 Task: Change the streaming deinterlace mode to "Mean".
Action: Mouse moved to (100, 13)
Screenshot: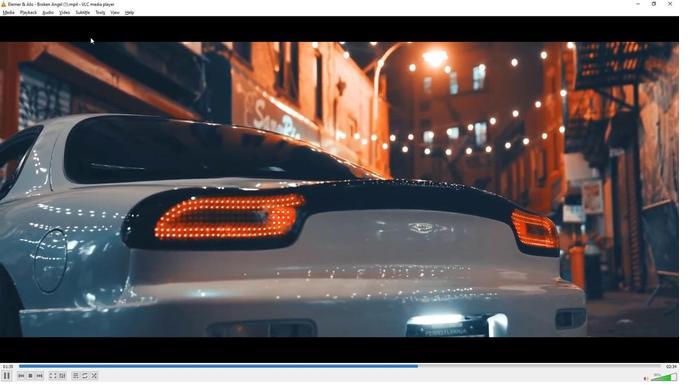 
Action: Mouse pressed left at (100, 13)
Screenshot: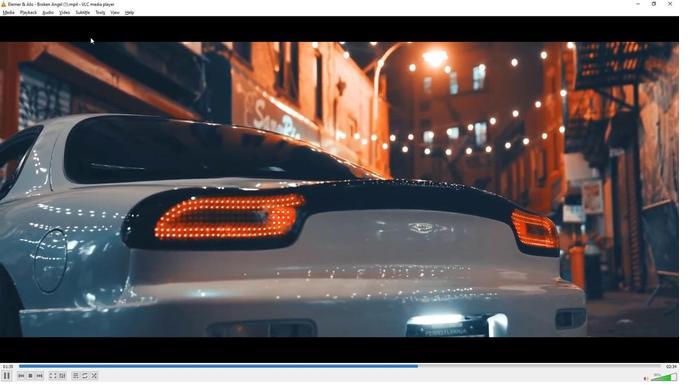 
Action: Mouse moved to (113, 96)
Screenshot: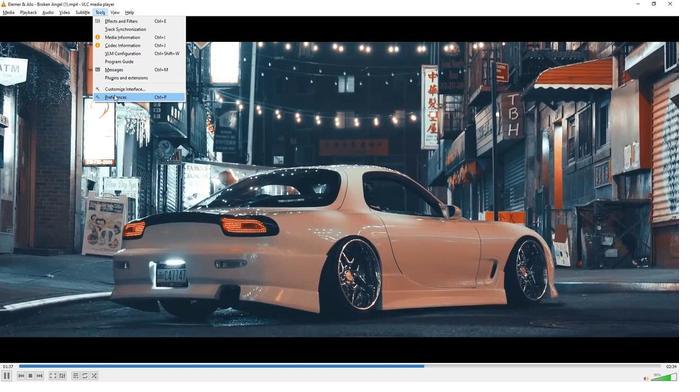 
Action: Mouse pressed left at (113, 96)
Screenshot: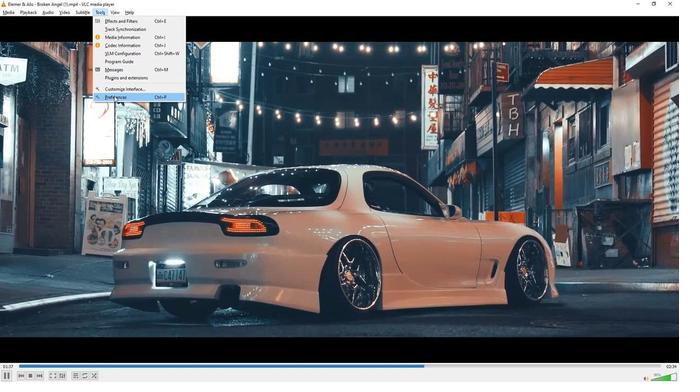 
Action: Mouse moved to (150, 296)
Screenshot: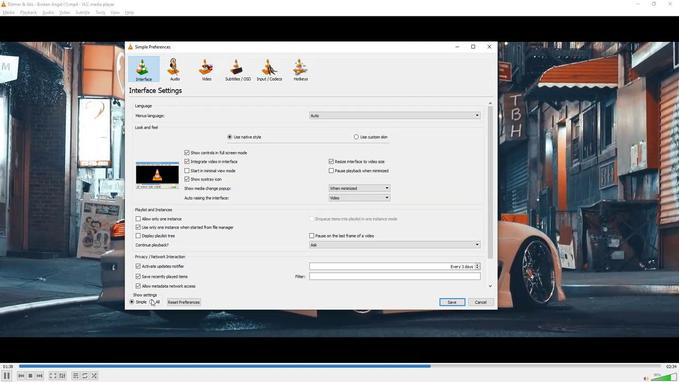 
Action: Mouse pressed left at (150, 296)
Screenshot: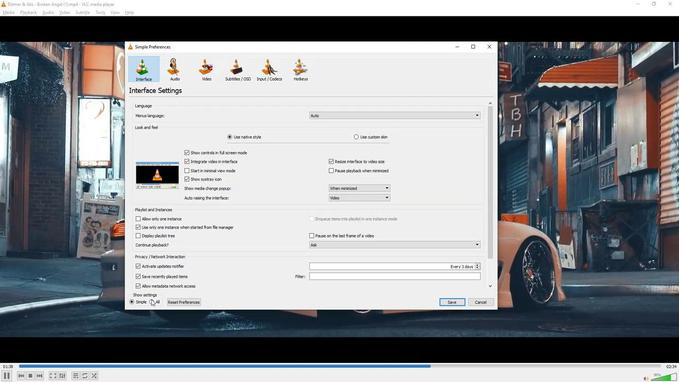 
Action: Mouse moved to (148, 259)
Screenshot: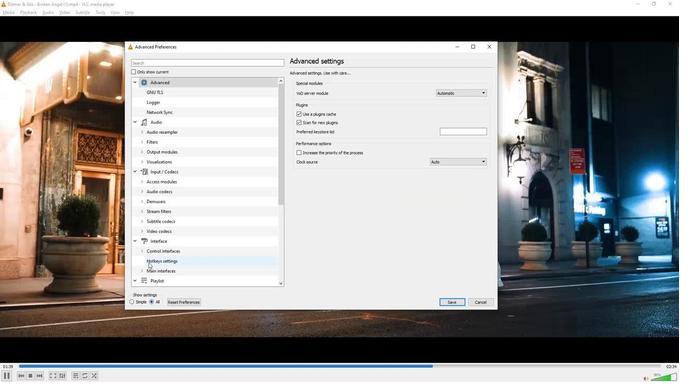 
Action: Mouse scrolled (148, 259) with delta (0, 0)
Screenshot: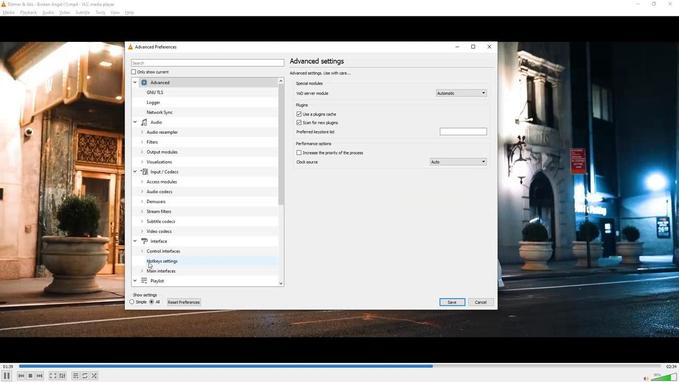 
Action: Mouse moved to (147, 259)
Screenshot: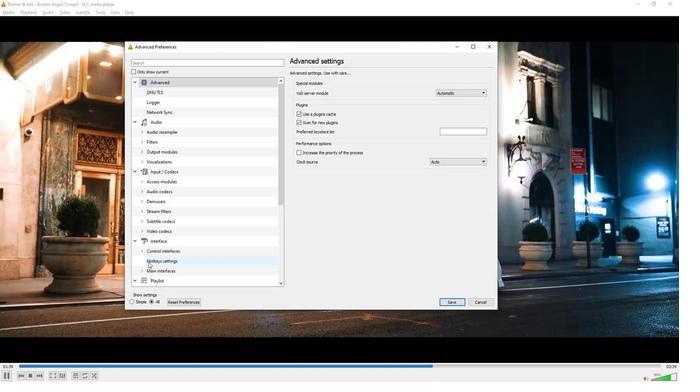 
Action: Mouse scrolled (147, 258) with delta (0, 0)
Screenshot: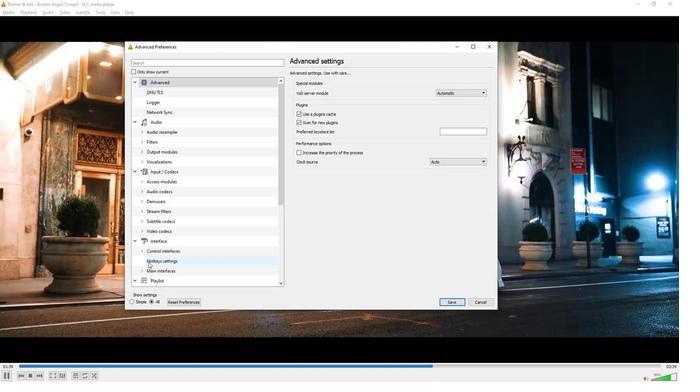 
Action: Mouse scrolled (147, 258) with delta (0, 0)
Screenshot: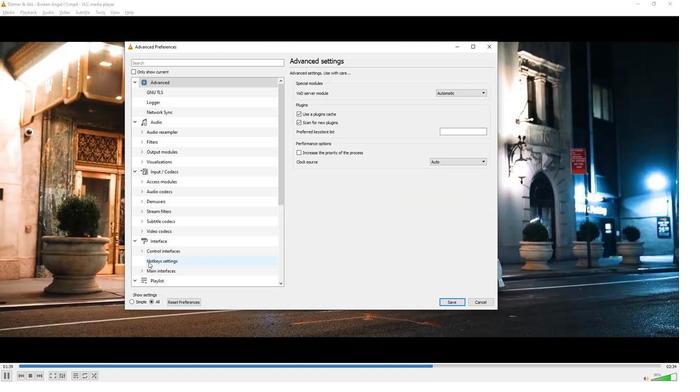 
Action: Mouse scrolled (147, 258) with delta (0, 0)
Screenshot: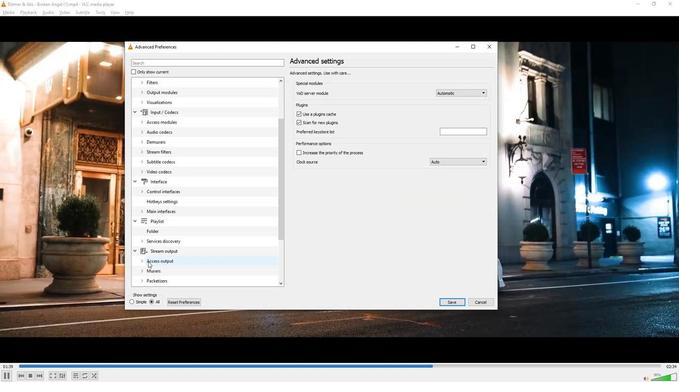 
Action: Mouse scrolled (147, 258) with delta (0, 0)
Screenshot: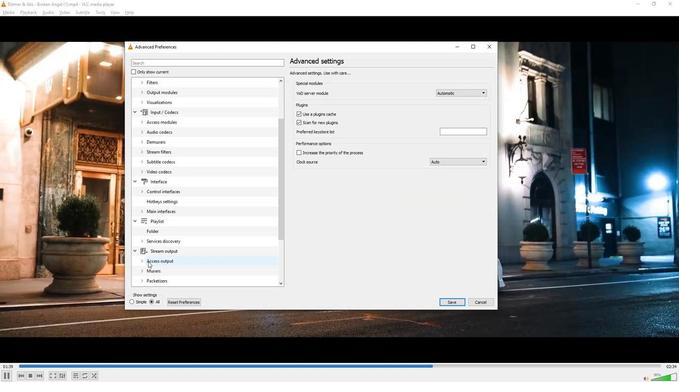 
Action: Mouse scrolled (147, 258) with delta (0, 0)
Screenshot: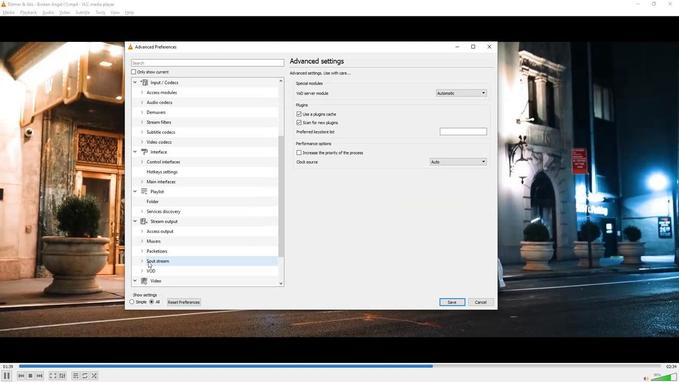 
Action: Mouse scrolled (147, 258) with delta (0, 0)
Screenshot: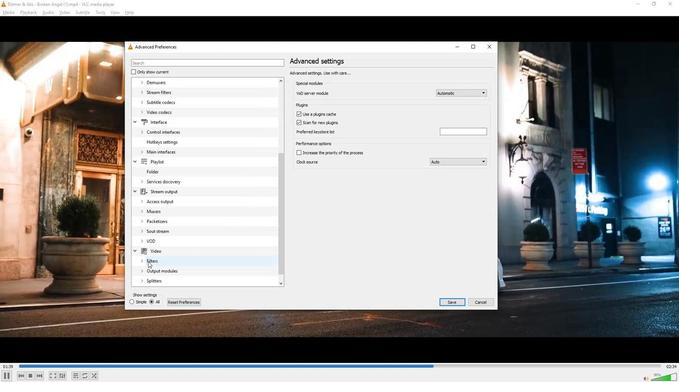 
Action: Mouse scrolled (147, 258) with delta (0, 0)
Screenshot: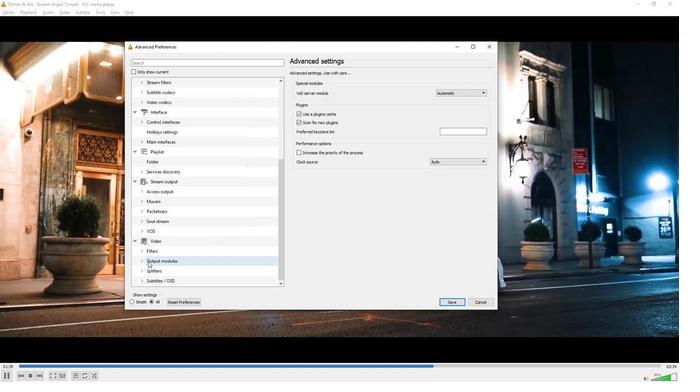
Action: Mouse moved to (141, 248)
Screenshot: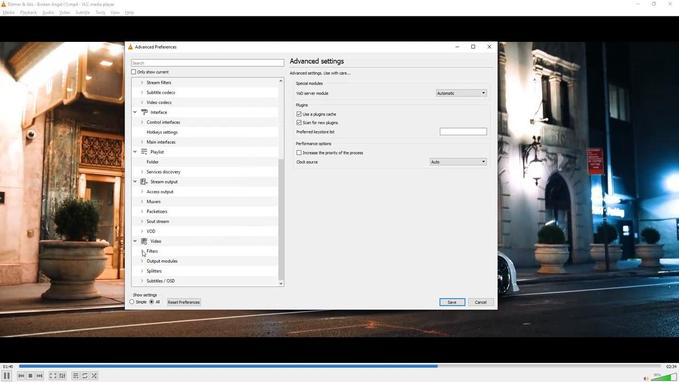 
Action: Mouse pressed left at (141, 248)
Screenshot: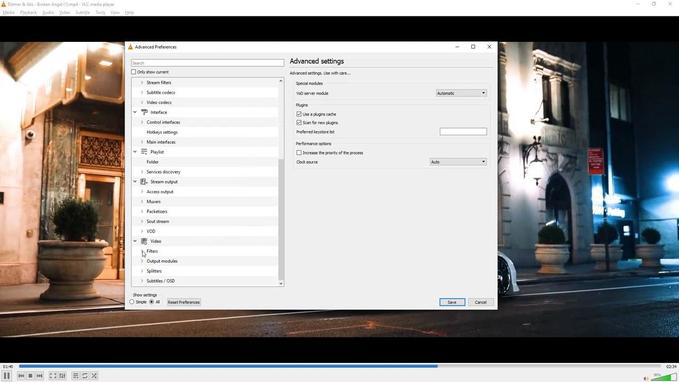 
Action: Mouse moved to (166, 229)
Screenshot: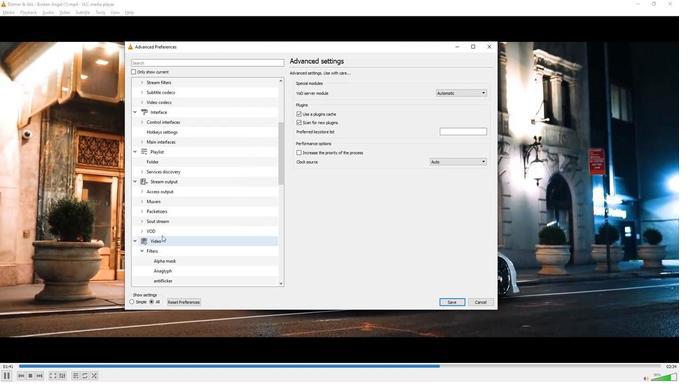 
Action: Mouse scrolled (166, 229) with delta (0, 0)
Screenshot: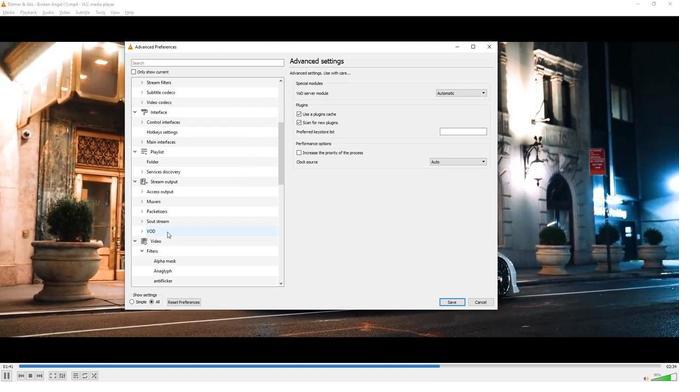 
Action: Mouse scrolled (166, 229) with delta (0, 0)
Screenshot: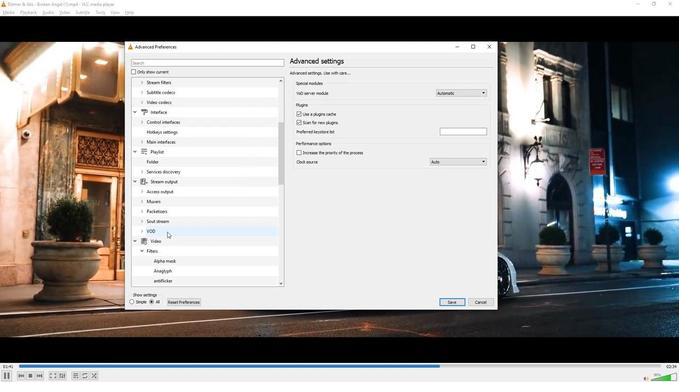 
Action: Mouse scrolled (166, 229) with delta (0, 0)
Screenshot: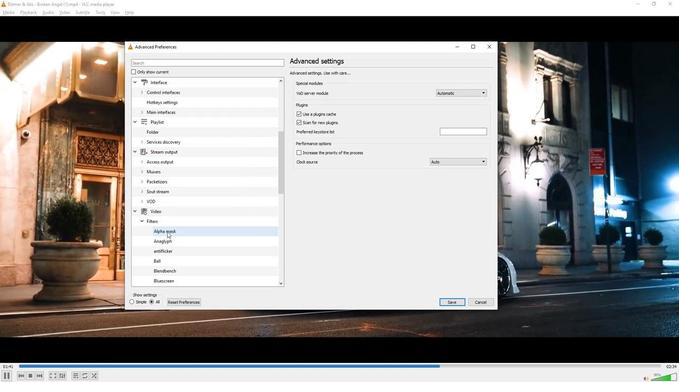 
Action: Mouse scrolled (166, 229) with delta (0, 0)
Screenshot: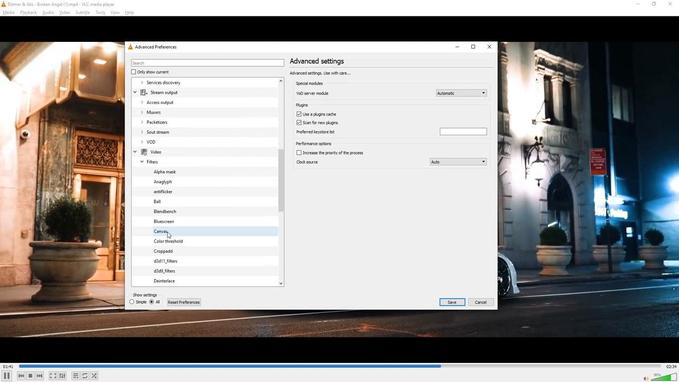 
Action: Mouse moved to (159, 249)
Screenshot: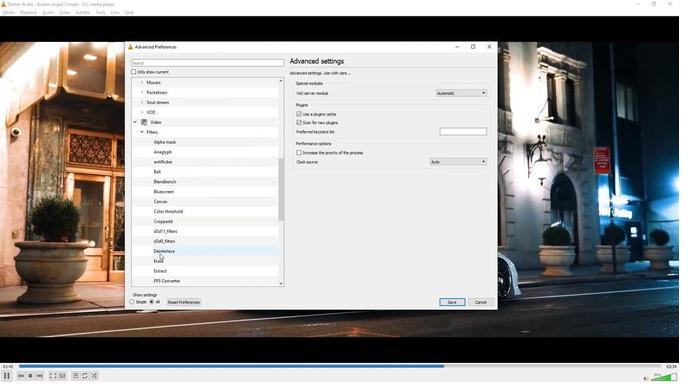 
Action: Mouse pressed left at (159, 249)
Screenshot: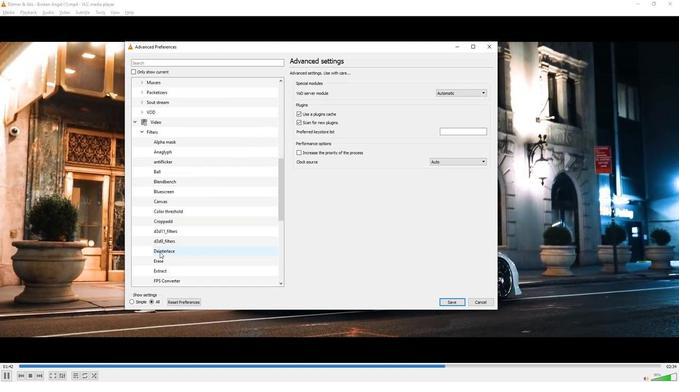 
Action: Mouse moved to (476, 82)
Screenshot: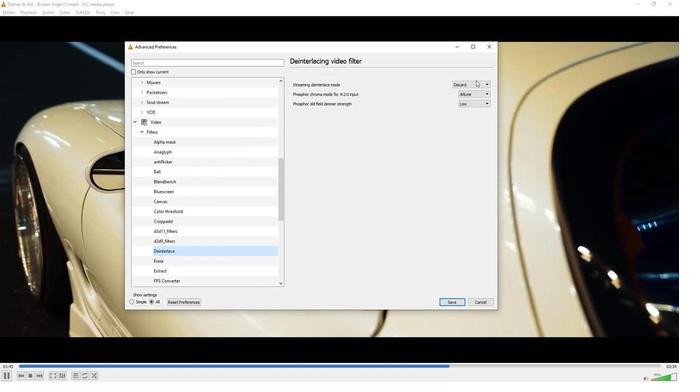 
Action: Mouse pressed left at (476, 82)
Screenshot: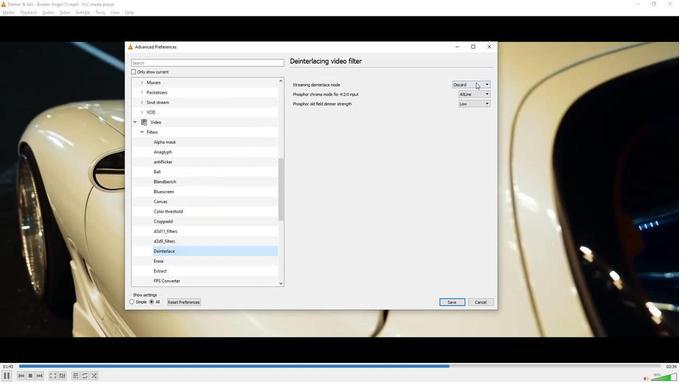
Action: Mouse moved to (467, 99)
Screenshot: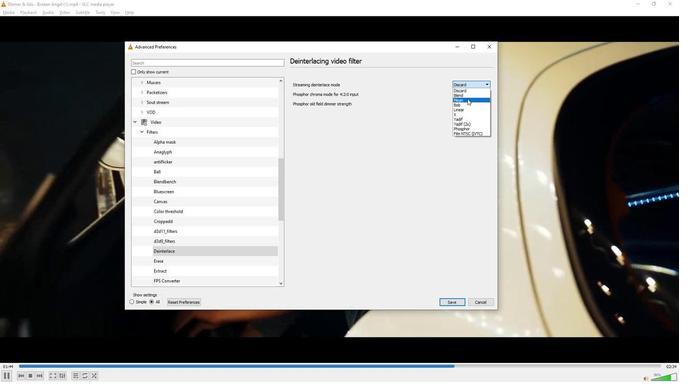 
Action: Mouse pressed left at (467, 99)
Screenshot: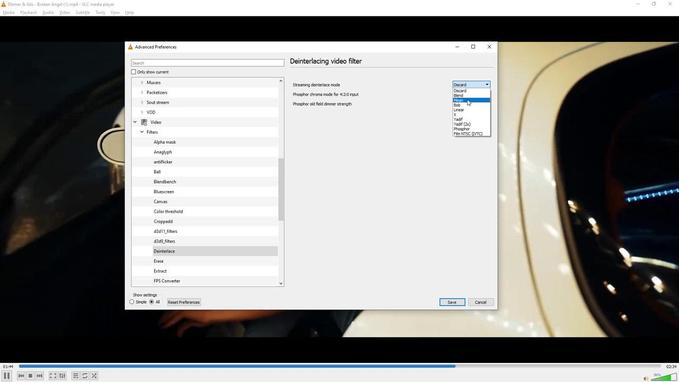 
Action: Mouse moved to (391, 210)
Screenshot: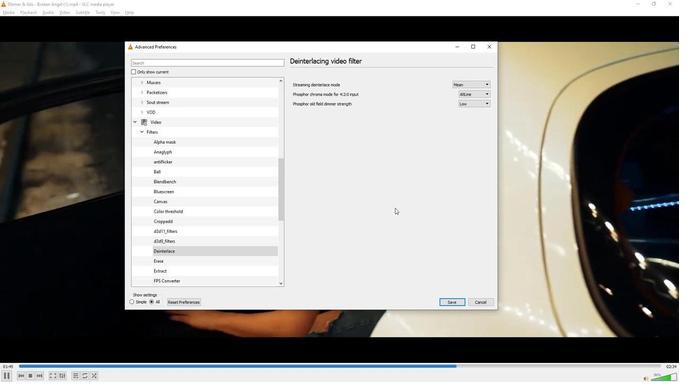
